 Task: Modify the calendar view to display the 'Start' and 'End' date/time fields.
Action: Mouse moved to (10, 60)
Screenshot: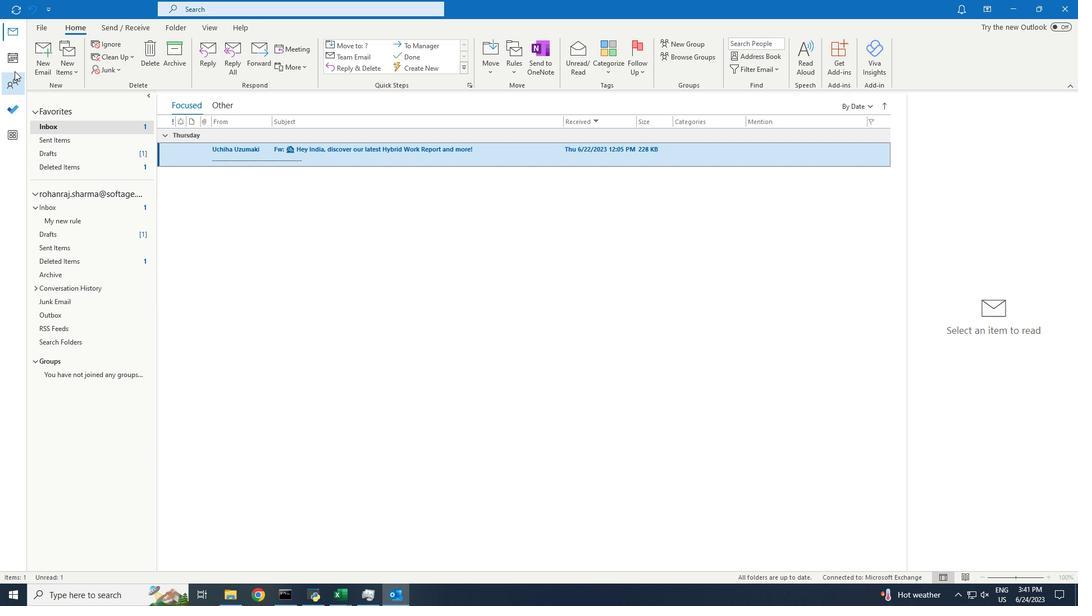 
Action: Mouse pressed left at (10, 60)
Screenshot: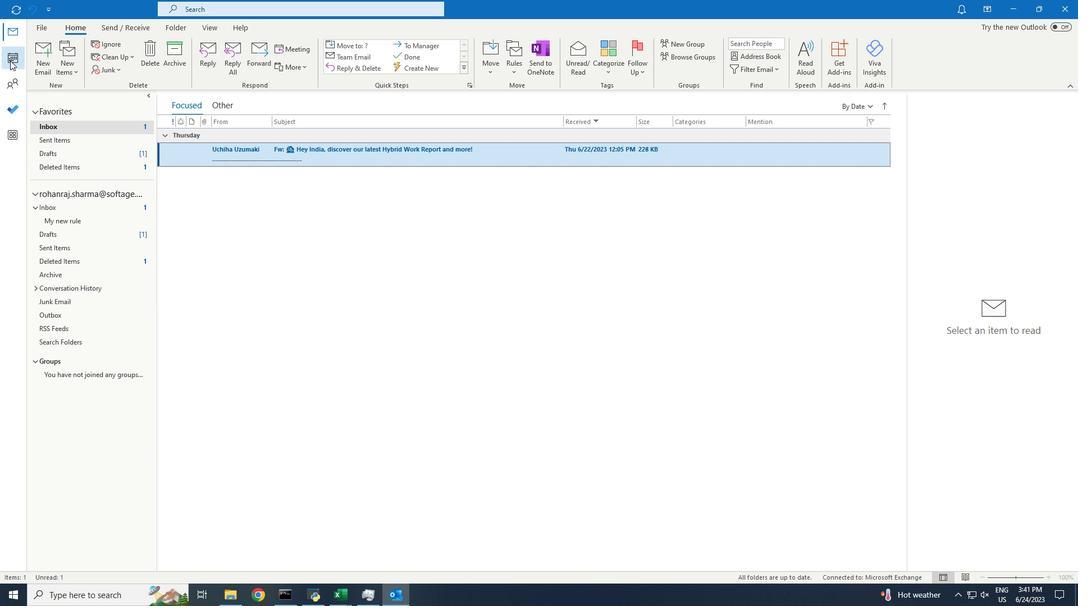 
Action: Mouse moved to (208, 24)
Screenshot: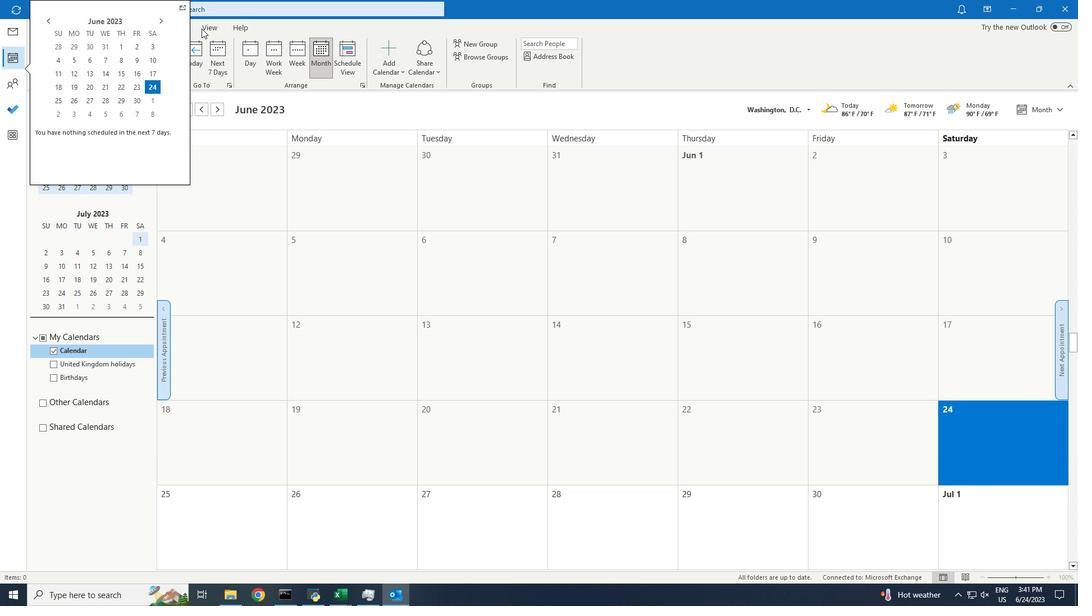 
Action: Mouse pressed left at (208, 24)
Screenshot: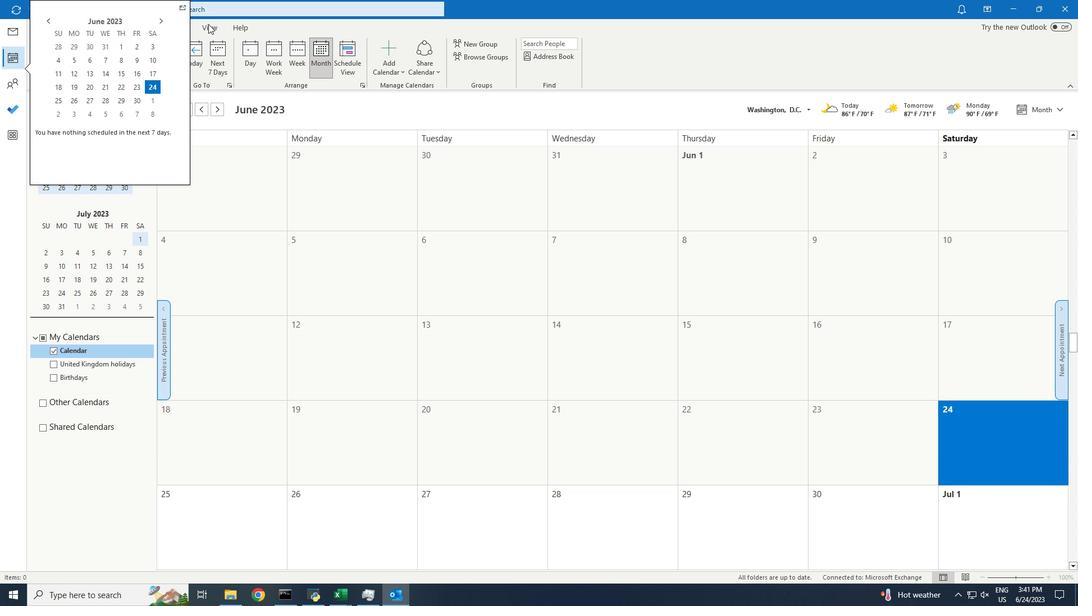 
Action: Mouse moved to (209, 24)
Screenshot: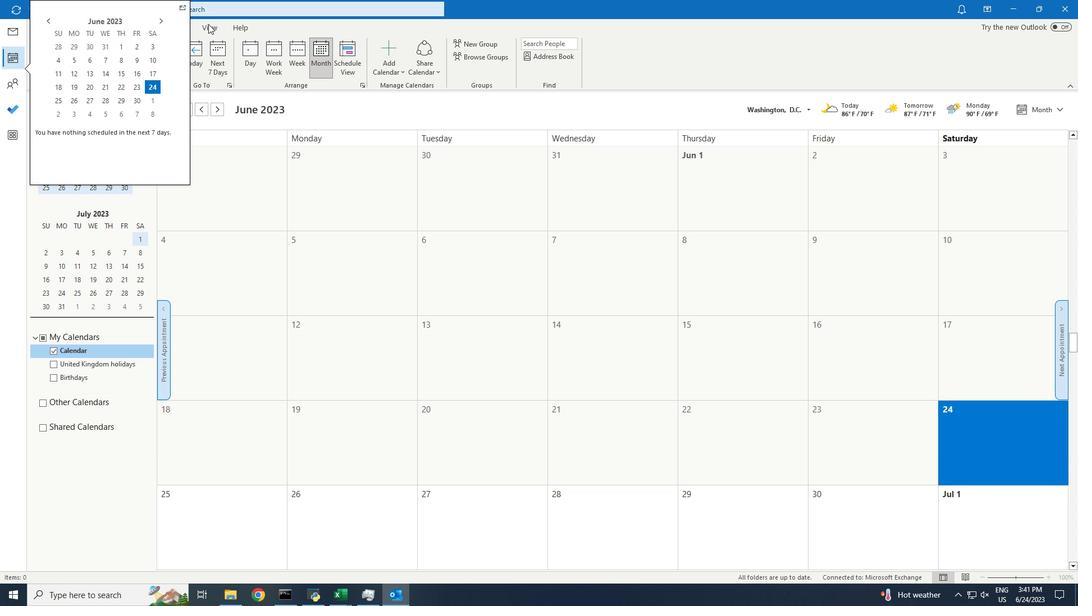 
Action: Mouse pressed left at (209, 24)
Screenshot: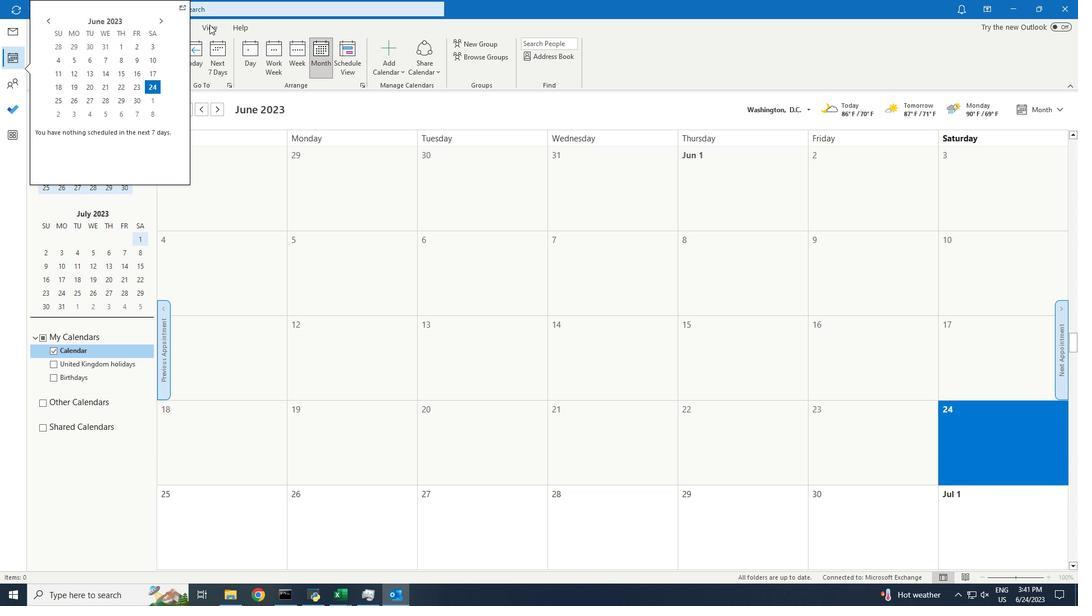 
Action: Mouse pressed left at (209, 24)
Screenshot: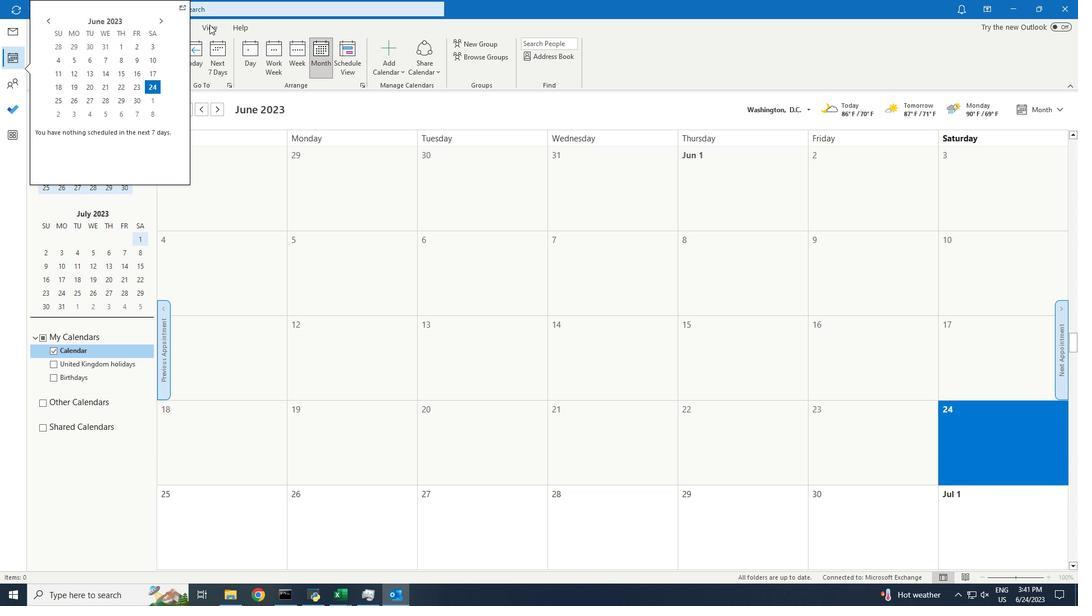 
Action: Mouse pressed left at (209, 24)
Screenshot: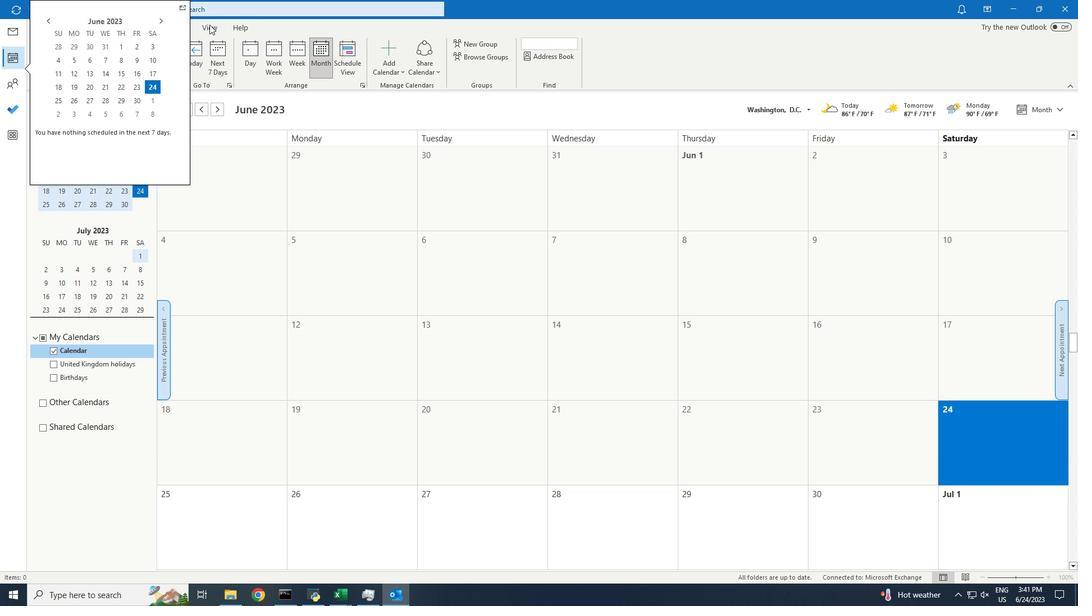 
Action: Mouse moved to (61, 51)
Screenshot: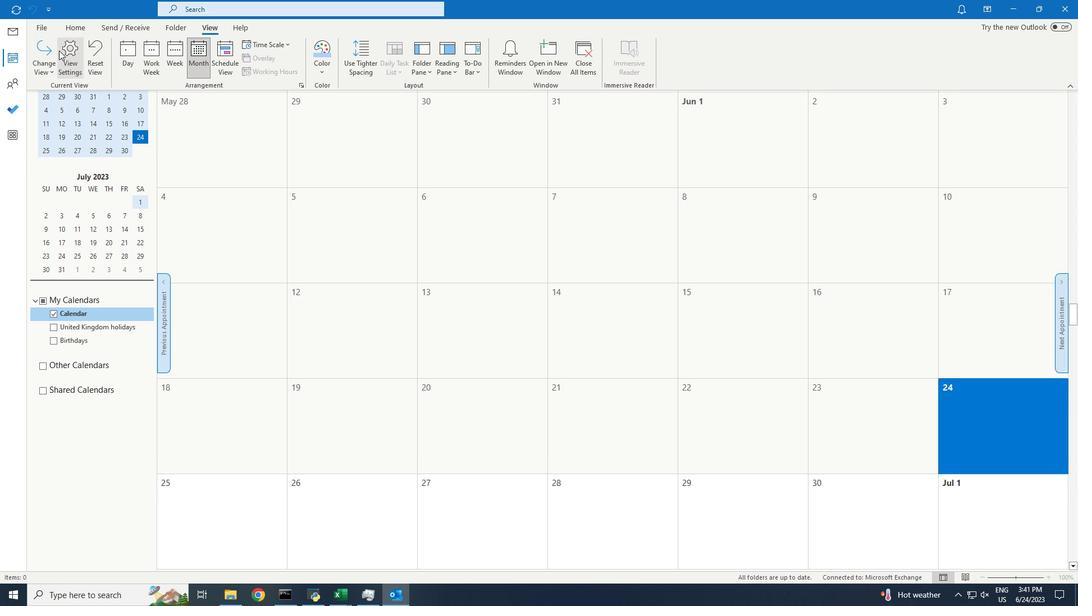 
Action: Mouse pressed left at (61, 51)
Screenshot: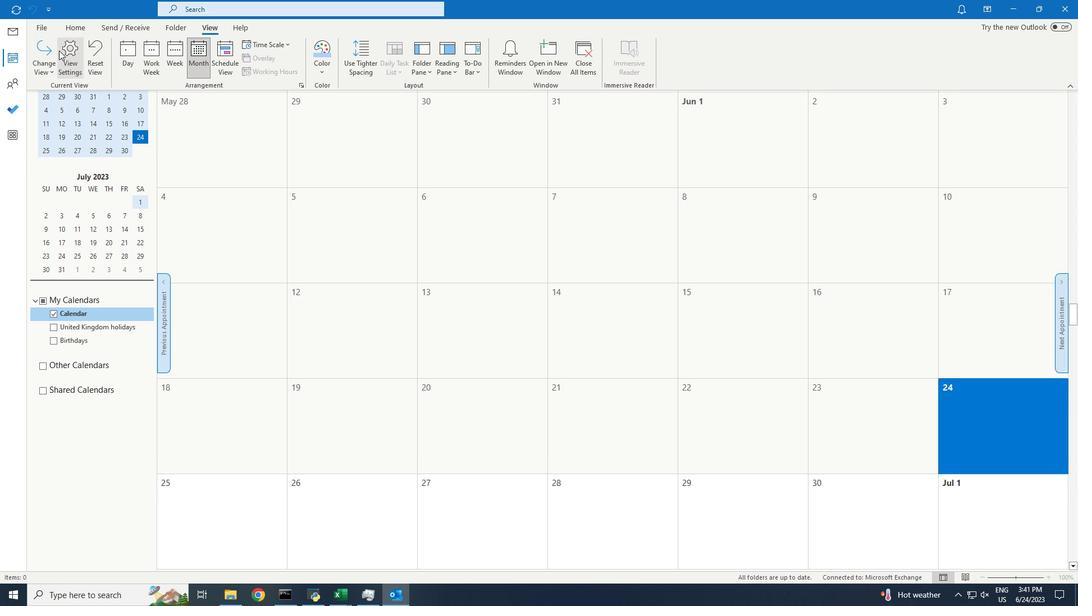 
Action: Mouse moved to (475, 235)
Screenshot: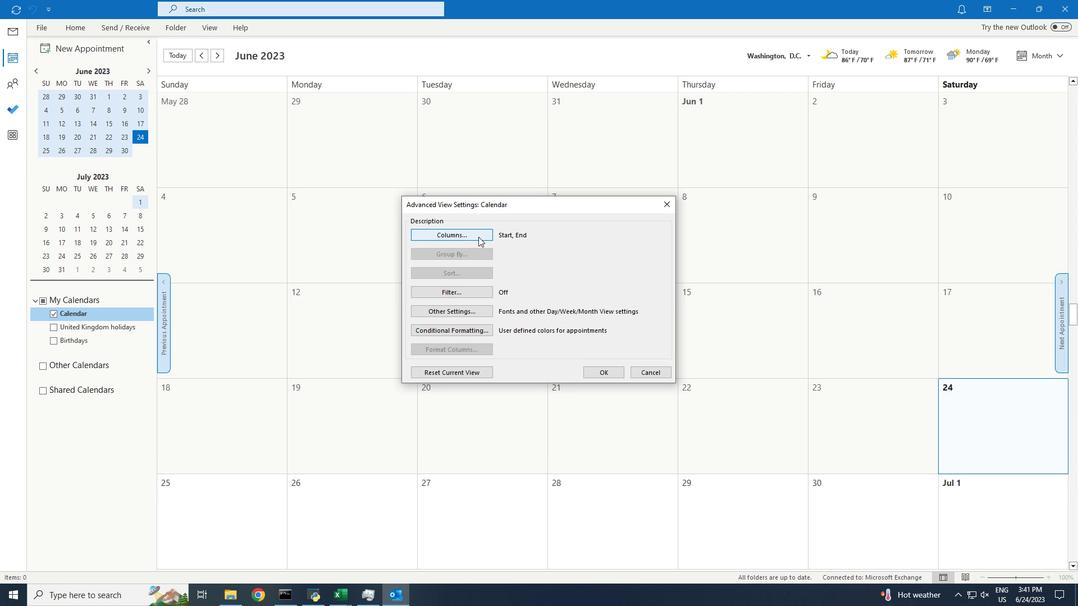 
Action: Mouse pressed left at (475, 235)
Screenshot: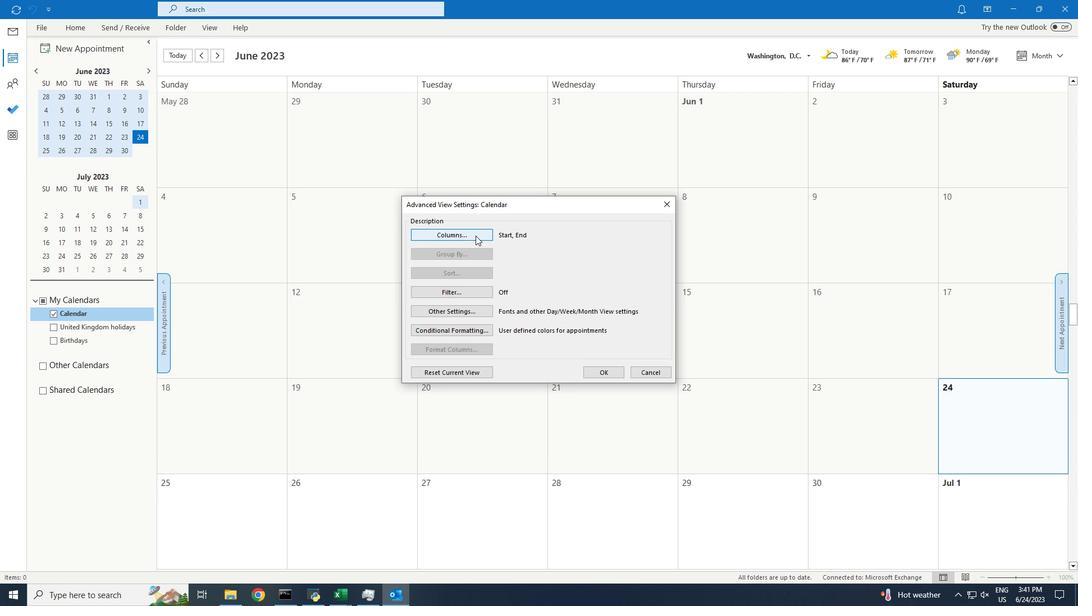 
Action: Mouse moved to (476, 371)
Screenshot: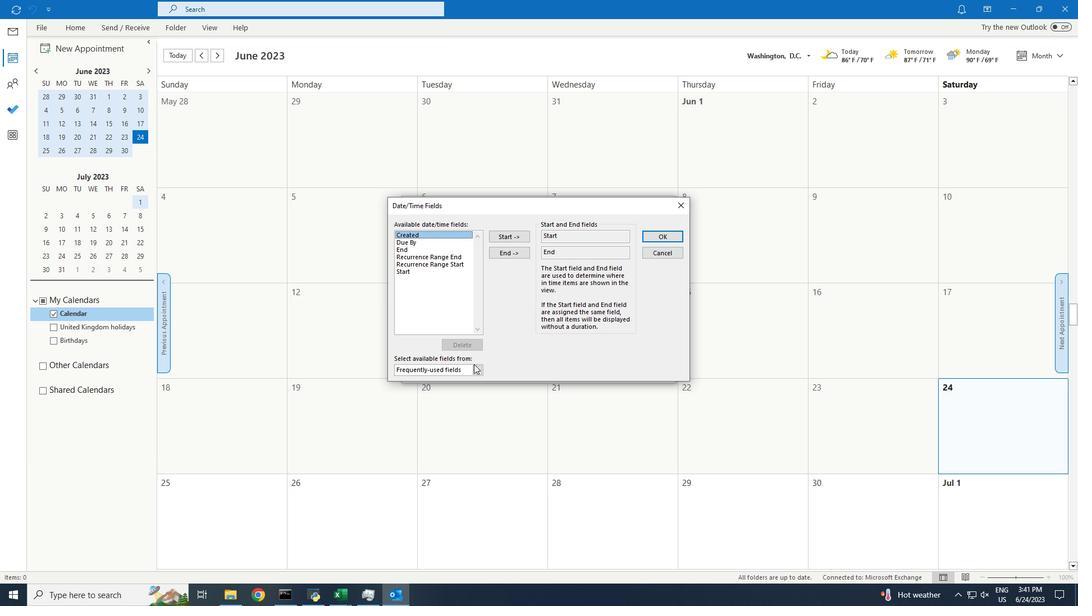 
Action: Mouse pressed left at (476, 371)
Screenshot: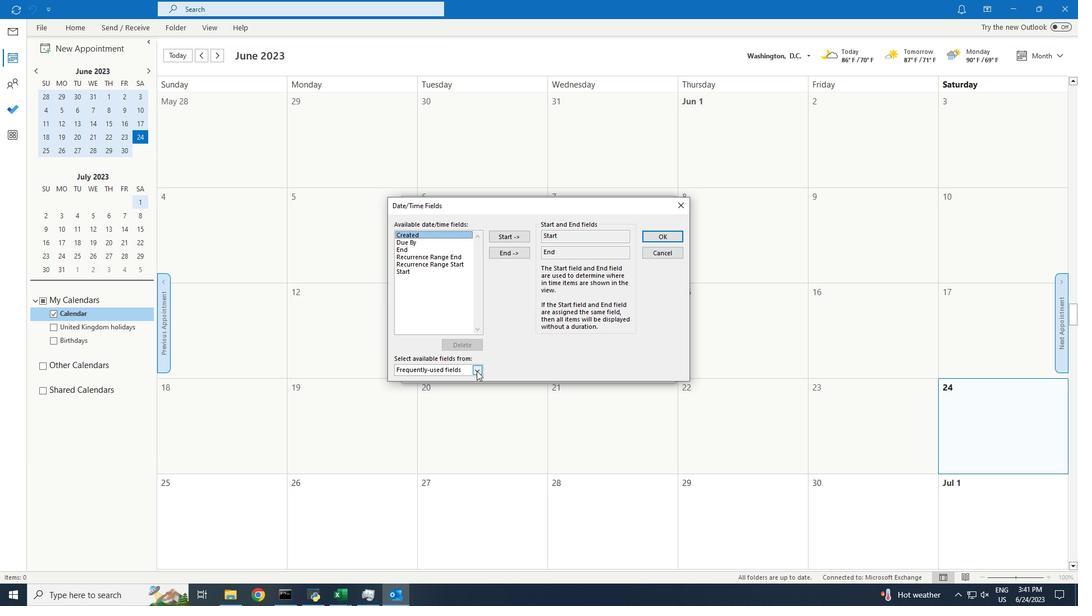 
Action: Mouse moved to (447, 392)
Screenshot: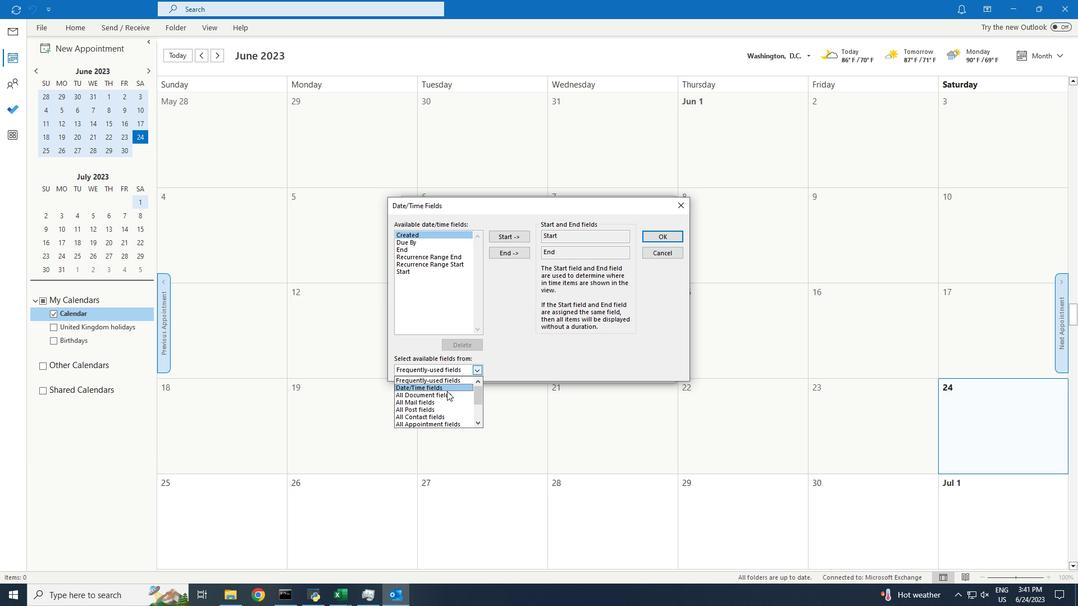 
Action: Mouse pressed left at (447, 392)
Screenshot: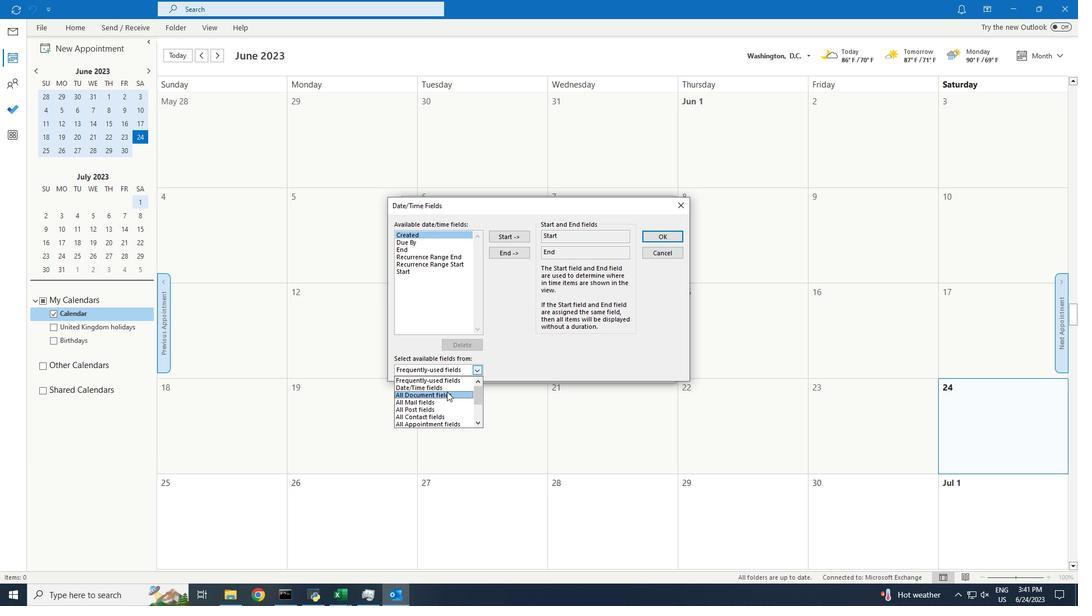 
Action: Mouse moved to (650, 237)
Screenshot: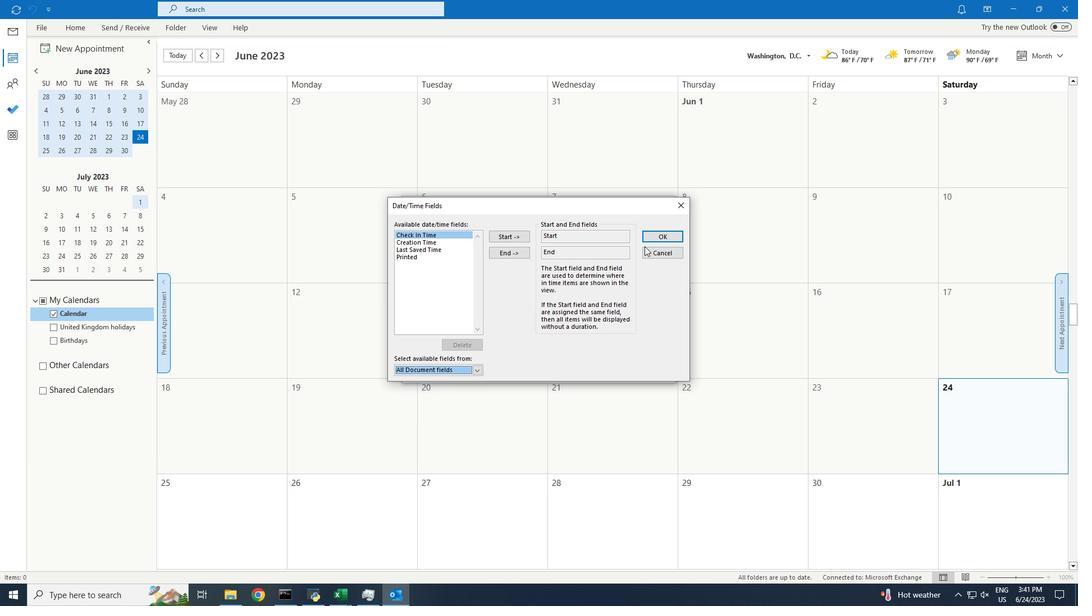 
Action: Mouse pressed left at (650, 237)
Screenshot: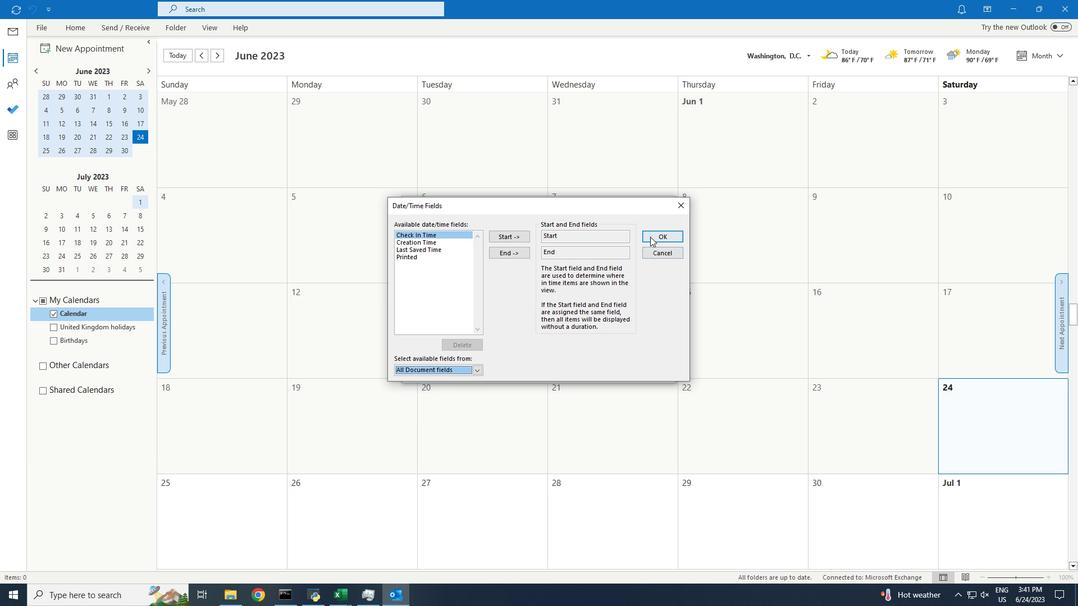 
Action: Mouse moved to (605, 370)
Screenshot: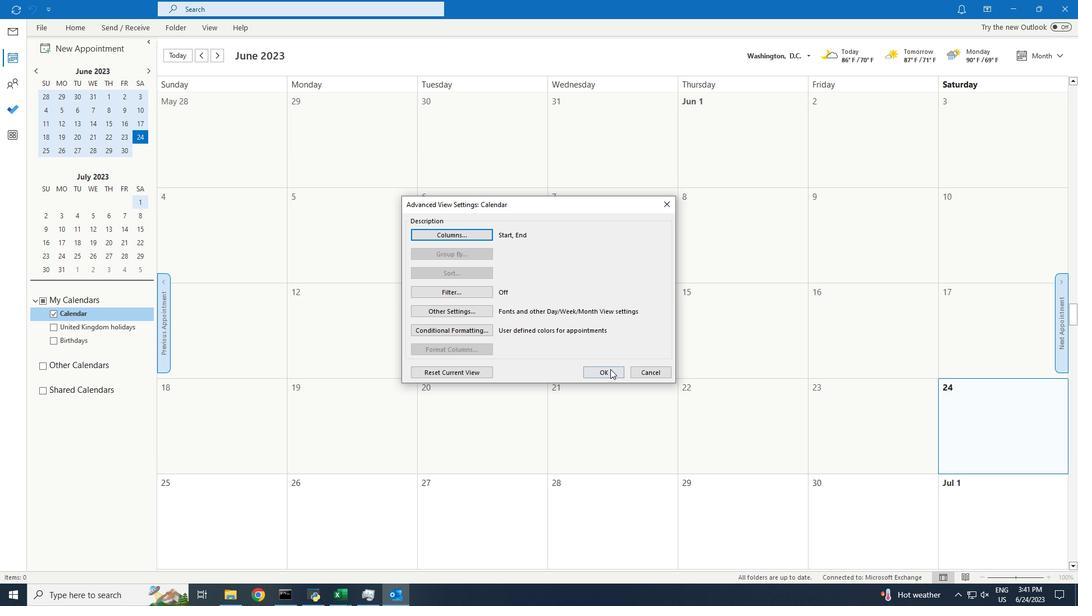 
Action: Mouse pressed left at (605, 370)
Screenshot: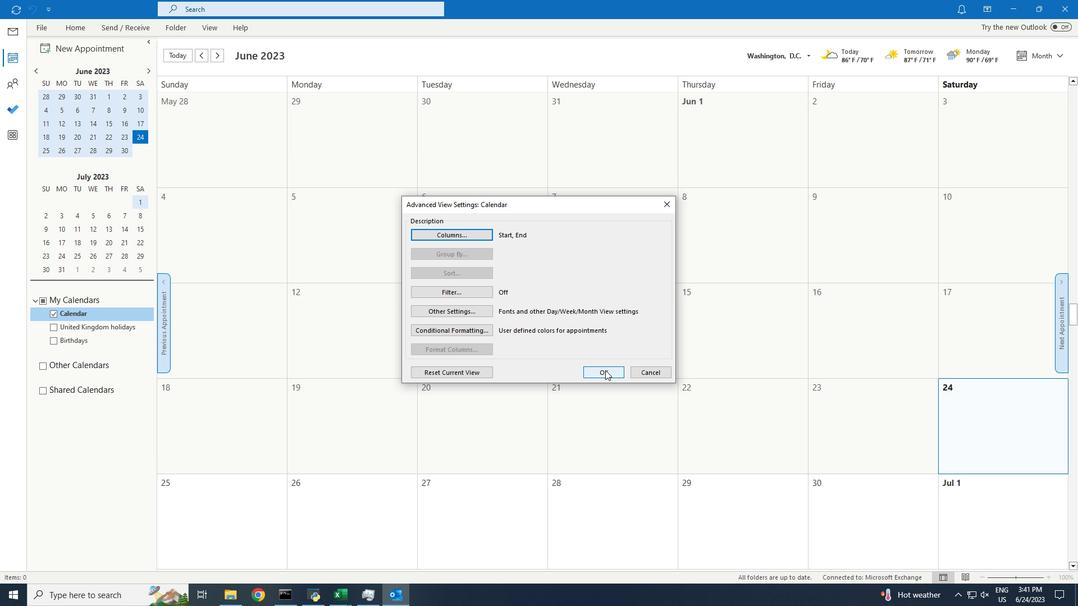 
Action: Mouse moved to (604, 371)
Screenshot: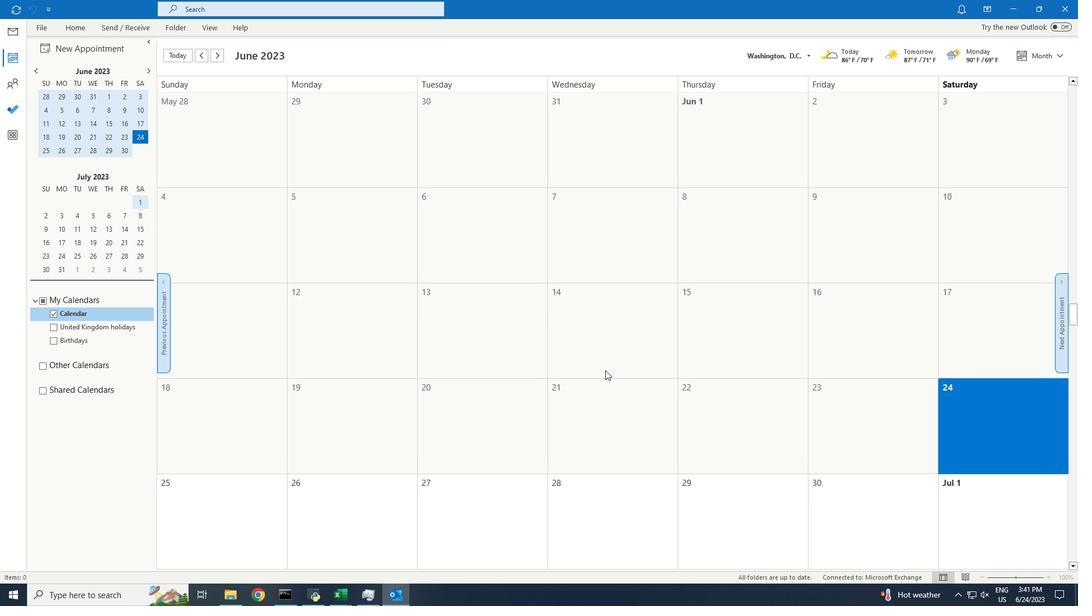 
